 Task: Update the home feature of the saved search to include RV parking.
Action: Mouse moved to (937, 142)
Screenshot: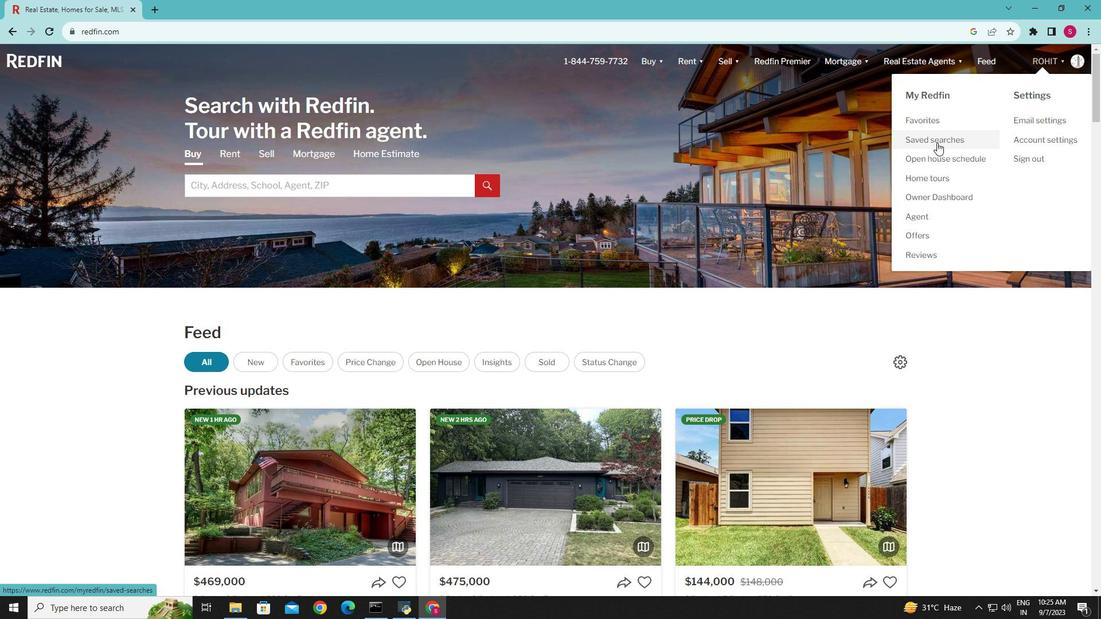 
Action: Mouse pressed left at (937, 142)
Screenshot: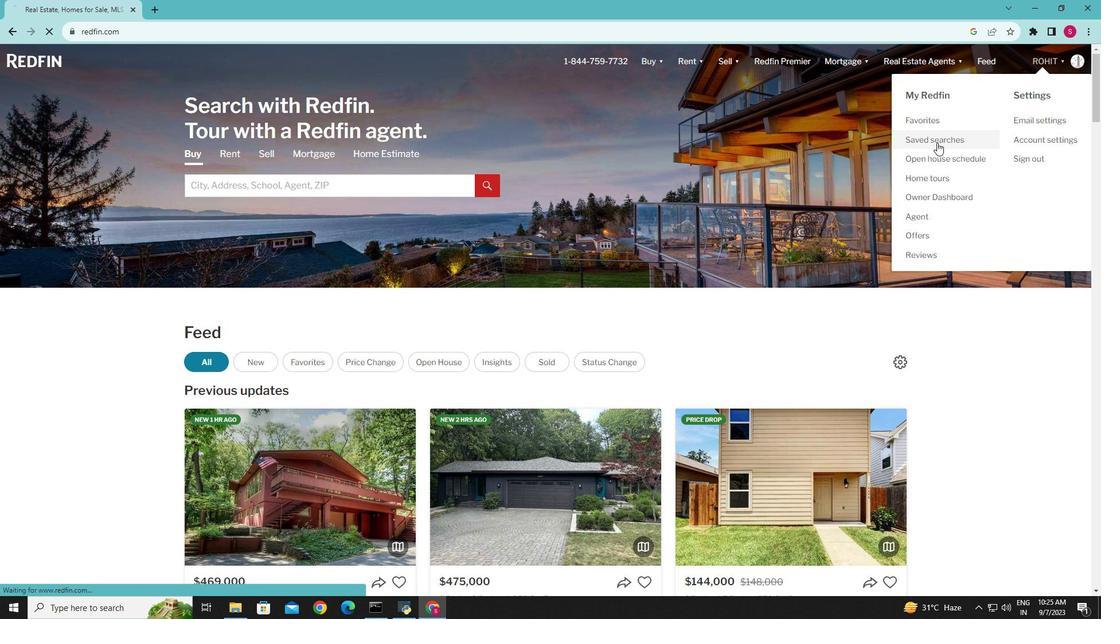 
Action: Mouse moved to (367, 275)
Screenshot: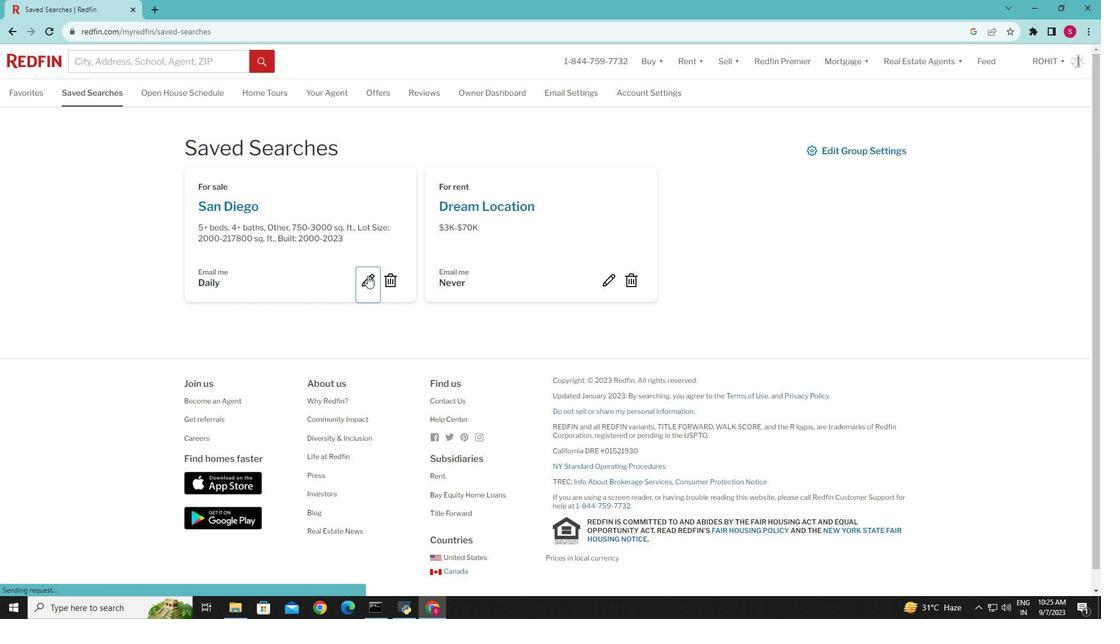 
Action: Mouse pressed left at (367, 275)
Screenshot: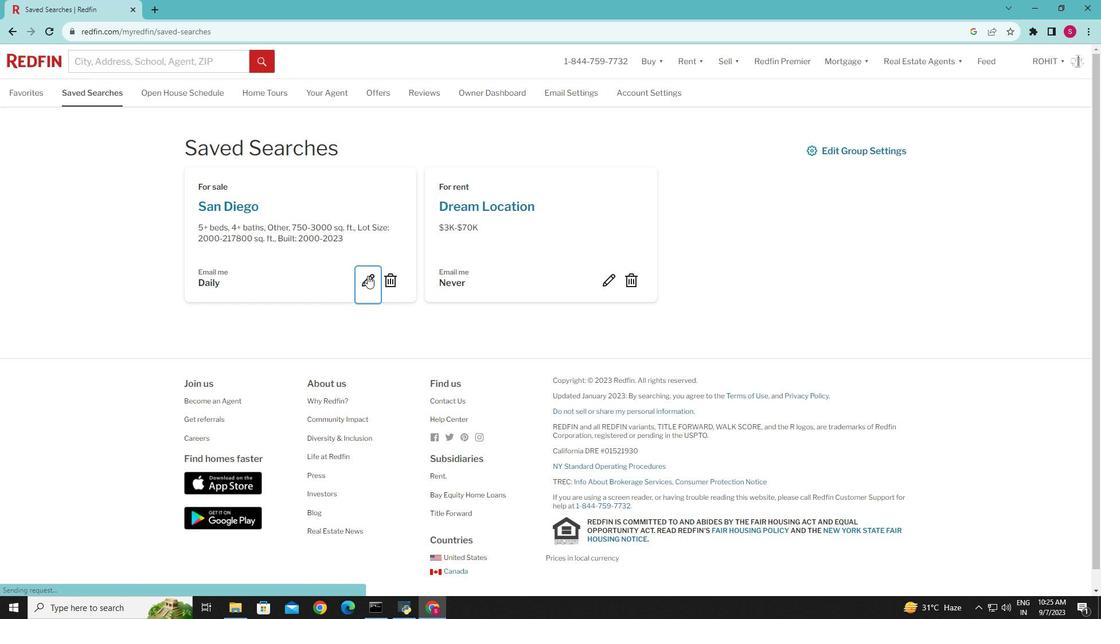 
Action: Mouse moved to (367, 274)
Screenshot: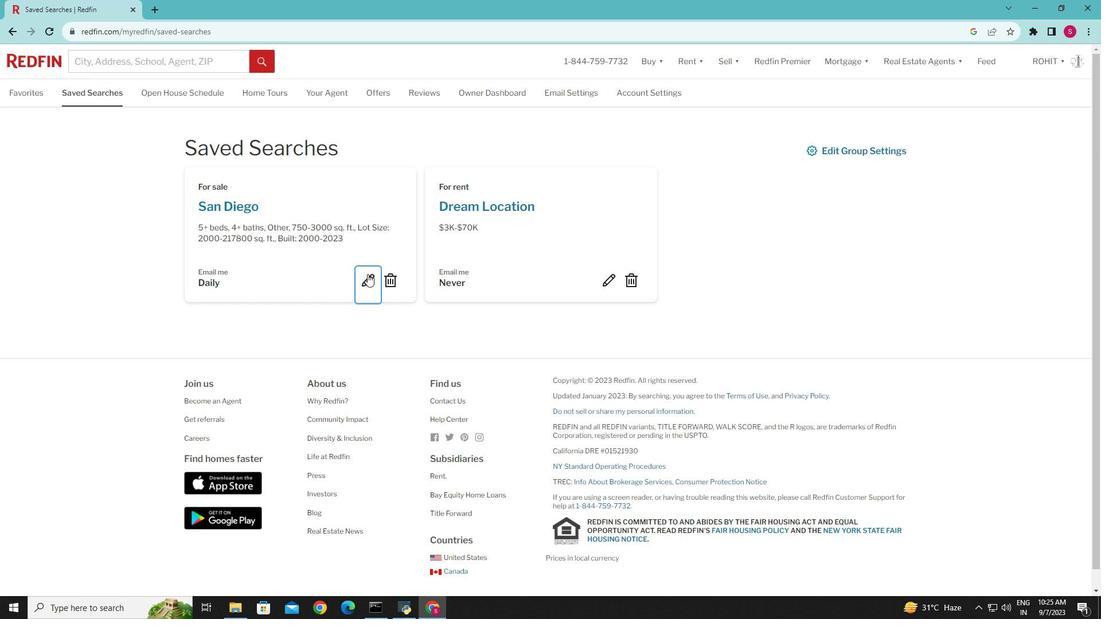 
Action: Mouse pressed left at (367, 274)
Screenshot: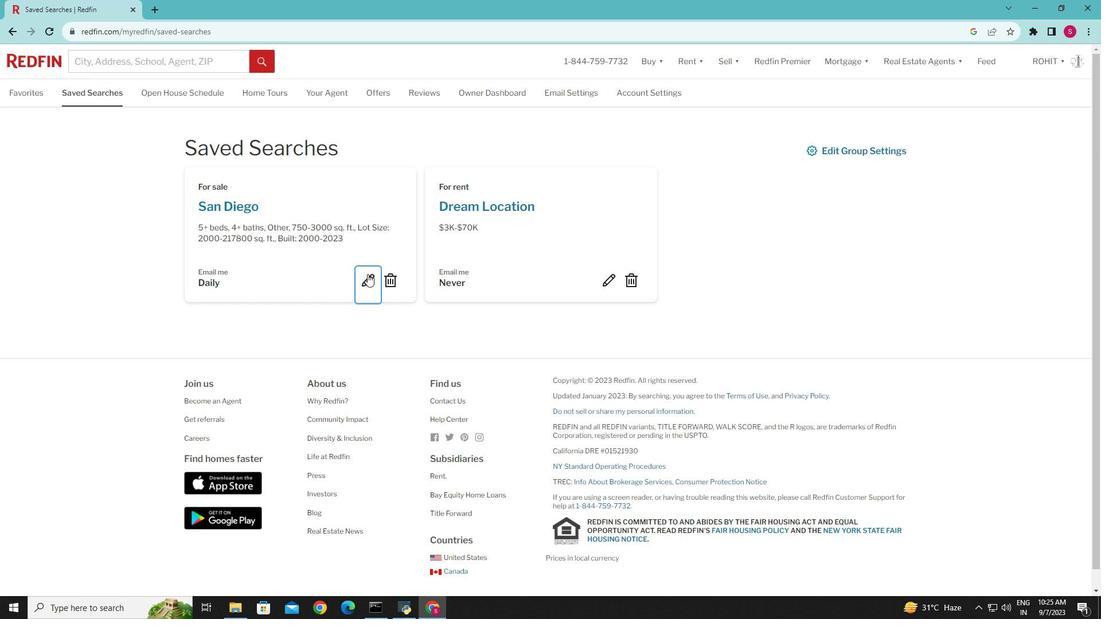 
Action: Mouse moved to (533, 336)
Screenshot: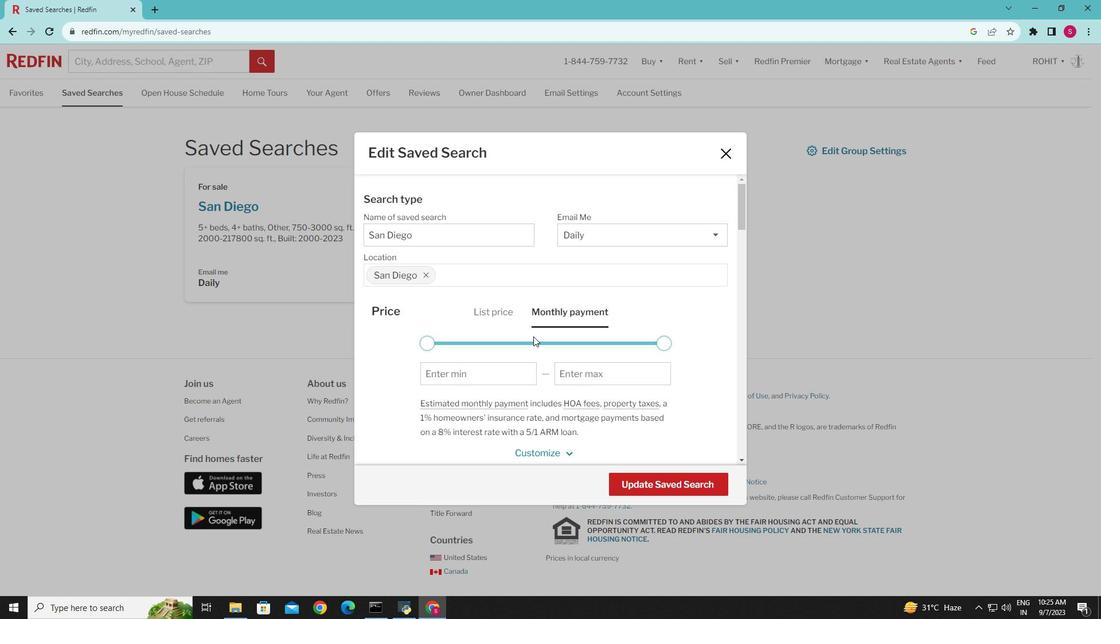 
Action: Mouse scrolled (533, 336) with delta (0, 0)
Screenshot: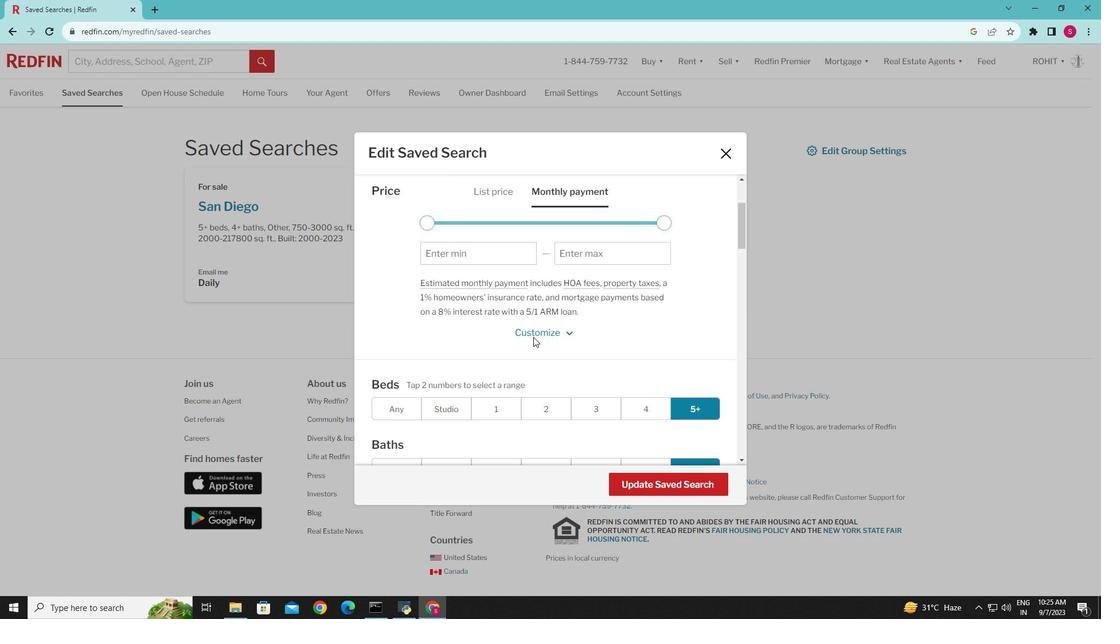 
Action: Mouse scrolled (533, 336) with delta (0, 0)
Screenshot: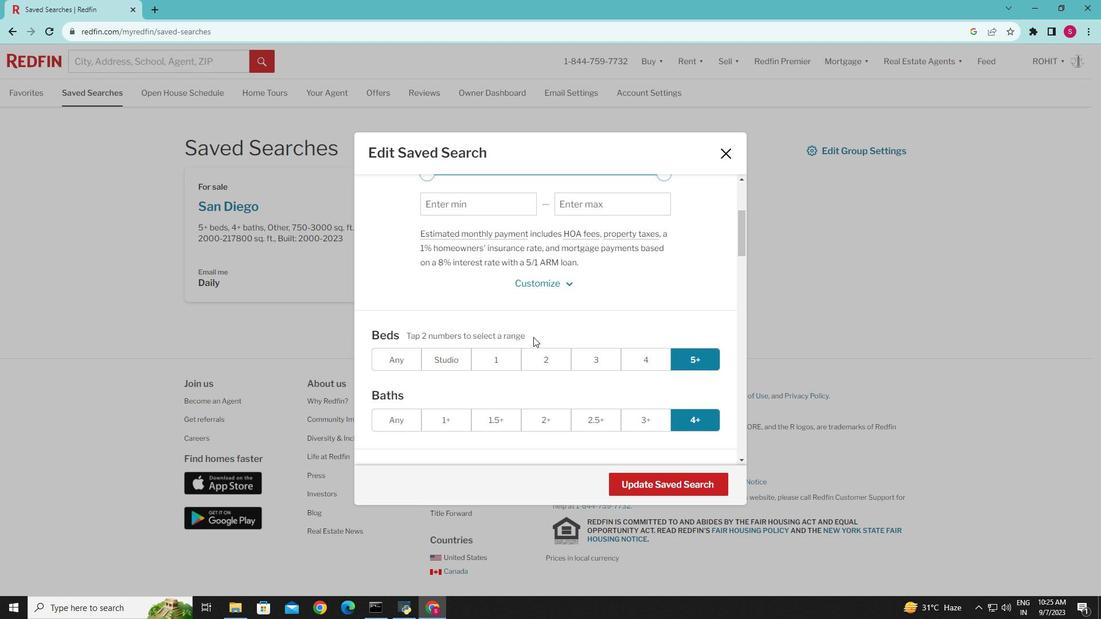 
Action: Mouse moved to (533, 337)
Screenshot: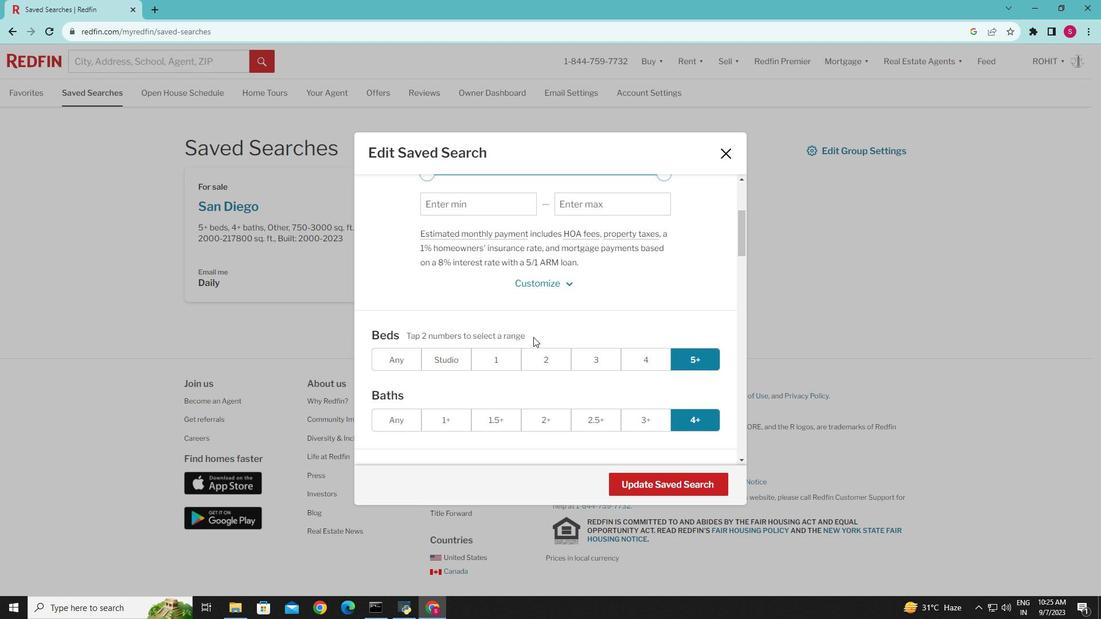 
Action: Mouse scrolled (533, 336) with delta (0, 0)
Screenshot: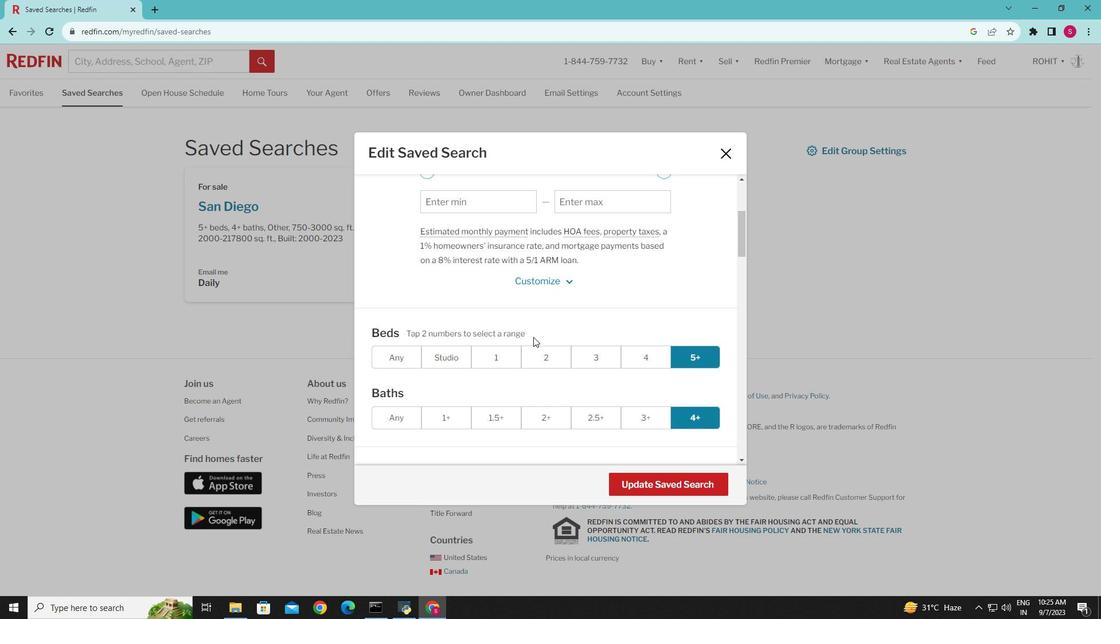 
Action: Mouse scrolled (533, 336) with delta (0, 0)
Screenshot: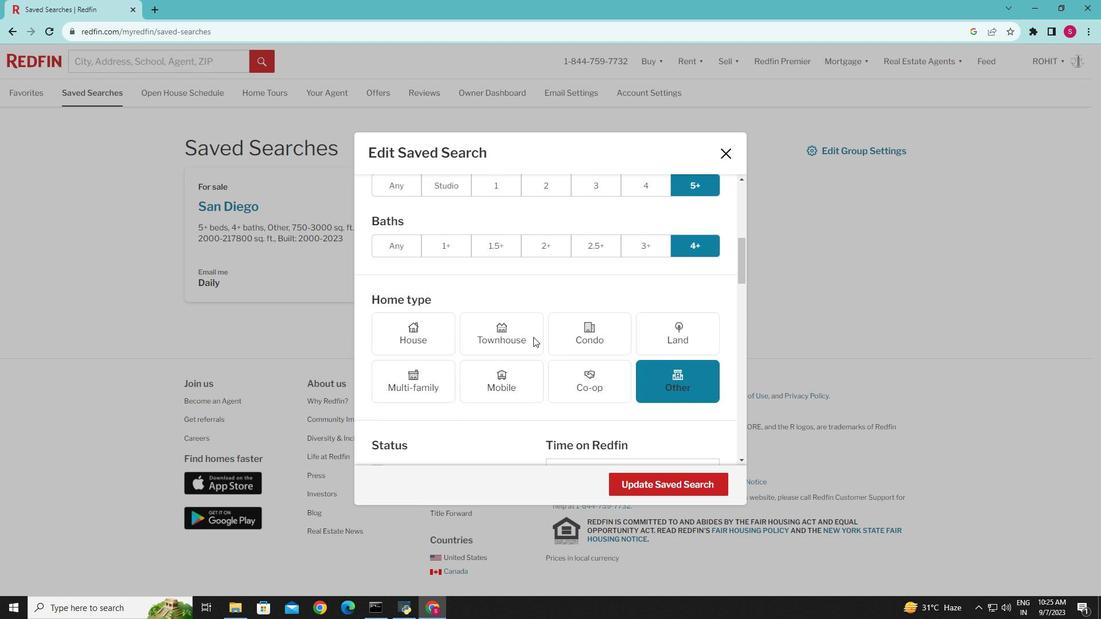 
Action: Mouse scrolled (533, 336) with delta (0, 0)
Screenshot: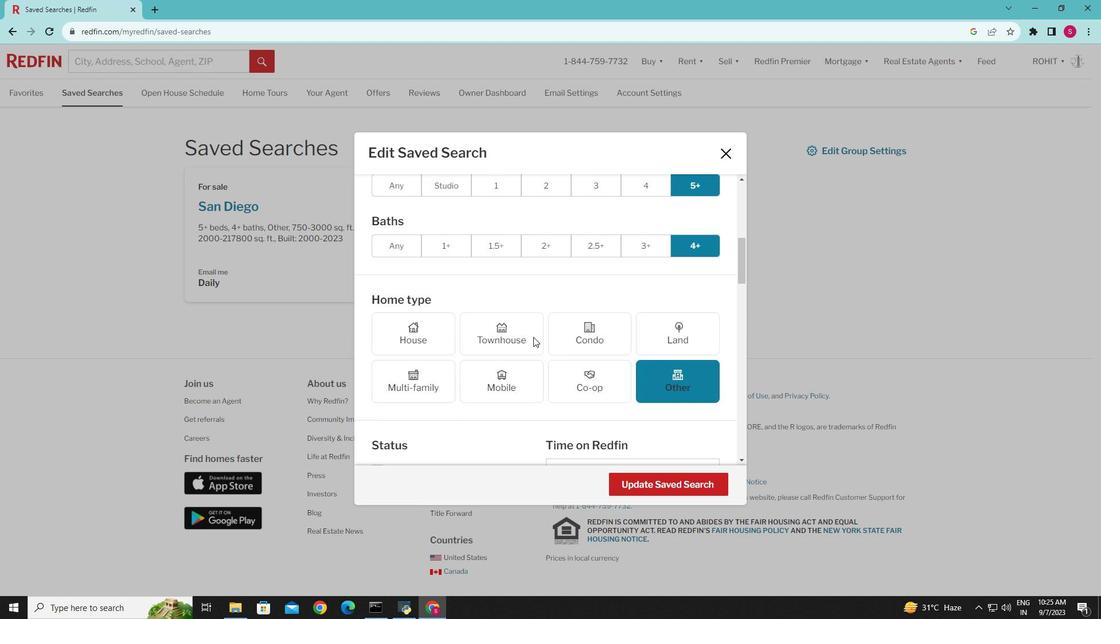 
Action: Mouse scrolled (533, 336) with delta (0, 0)
Screenshot: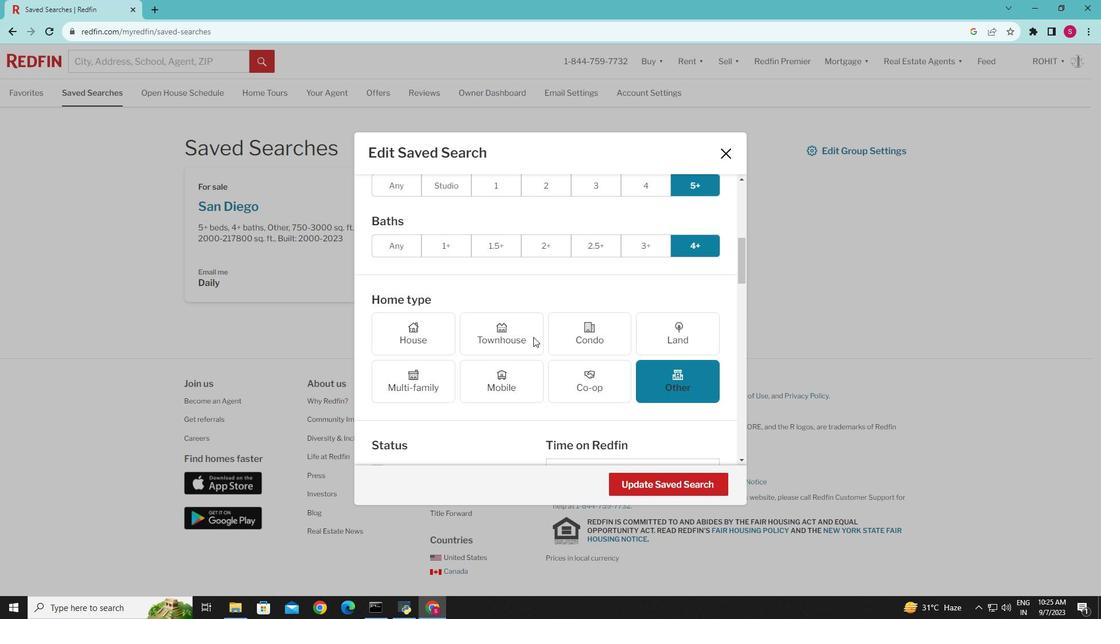 
Action: Mouse scrolled (533, 336) with delta (0, 0)
Screenshot: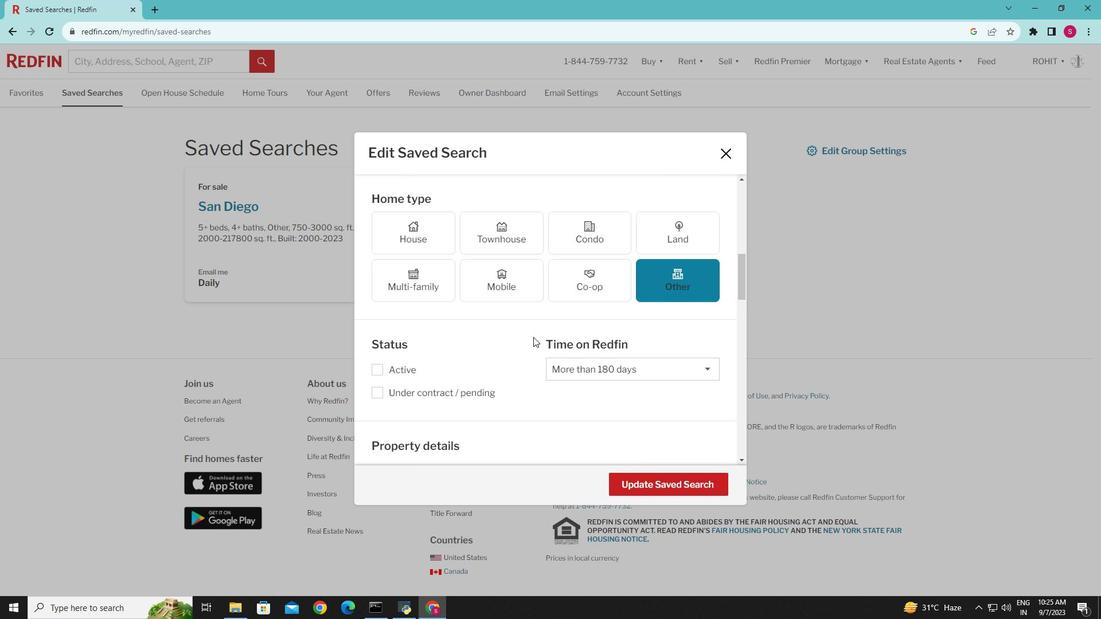 
Action: Mouse scrolled (533, 336) with delta (0, 0)
Screenshot: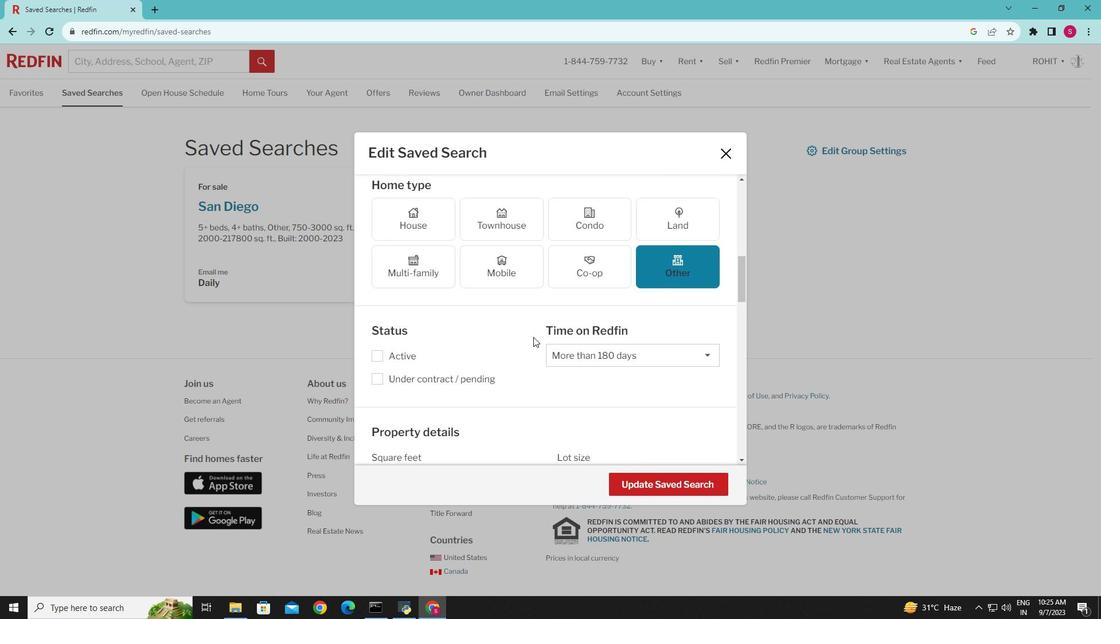 
Action: Mouse scrolled (533, 336) with delta (0, 0)
Screenshot: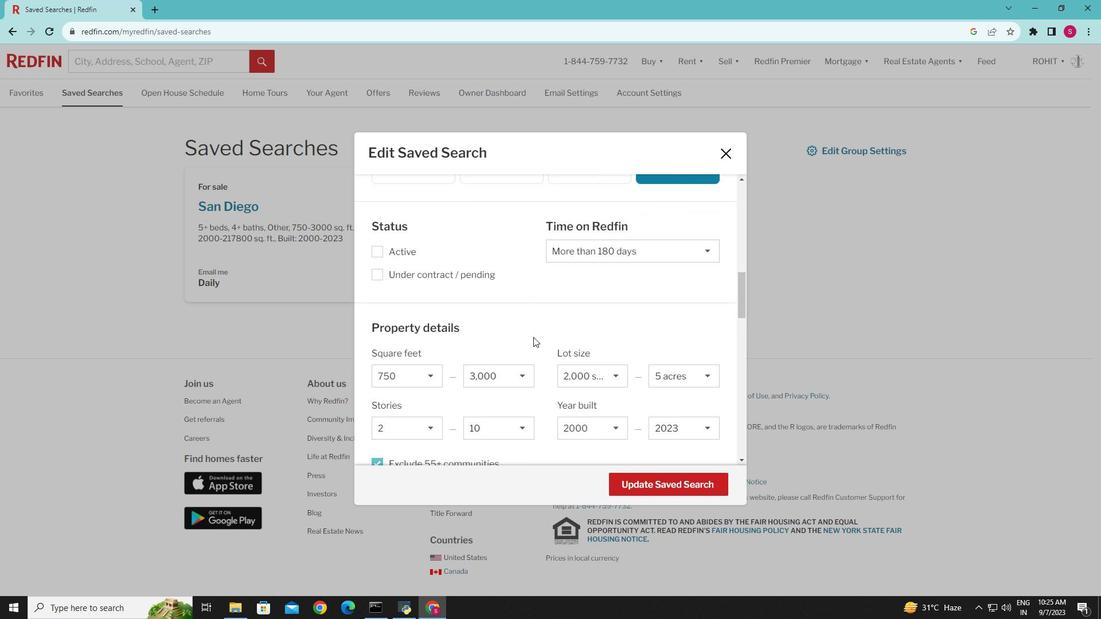 
Action: Mouse scrolled (533, 336) with delta (0, 0)
Screenshot: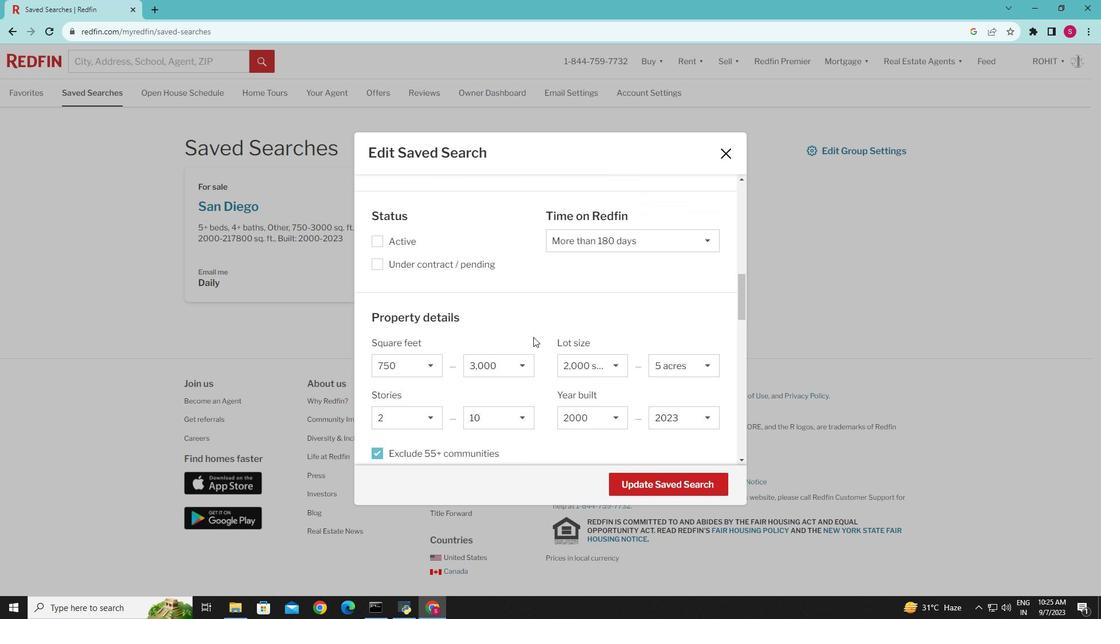 
Action: Mouse scrolled (533, 336) with delta (0, 0)
Screenshot: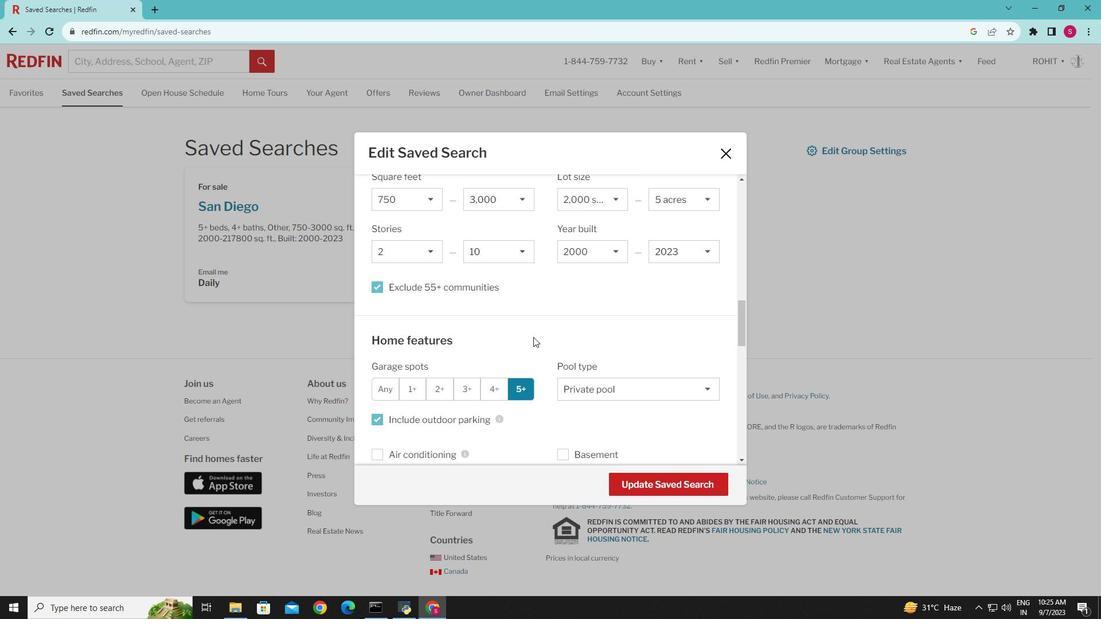 
Action: Mouse scrolled (533, 336) with delta (0, 0)
Screenshot: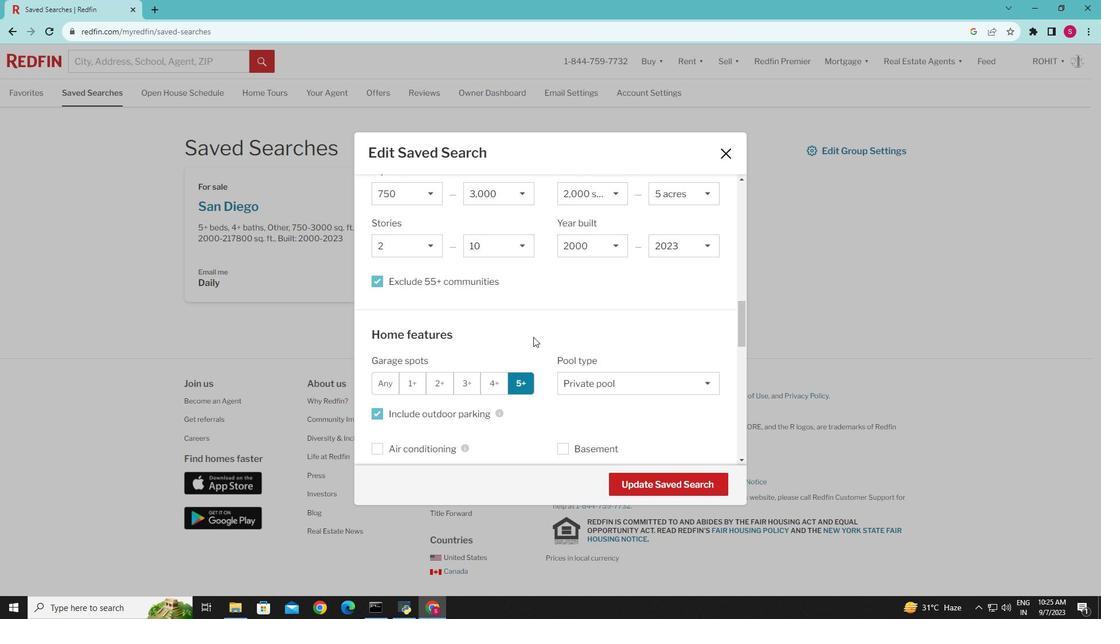 
Action: Mouse scrolled (533, 336) with delta (0, 0)
Screenshot: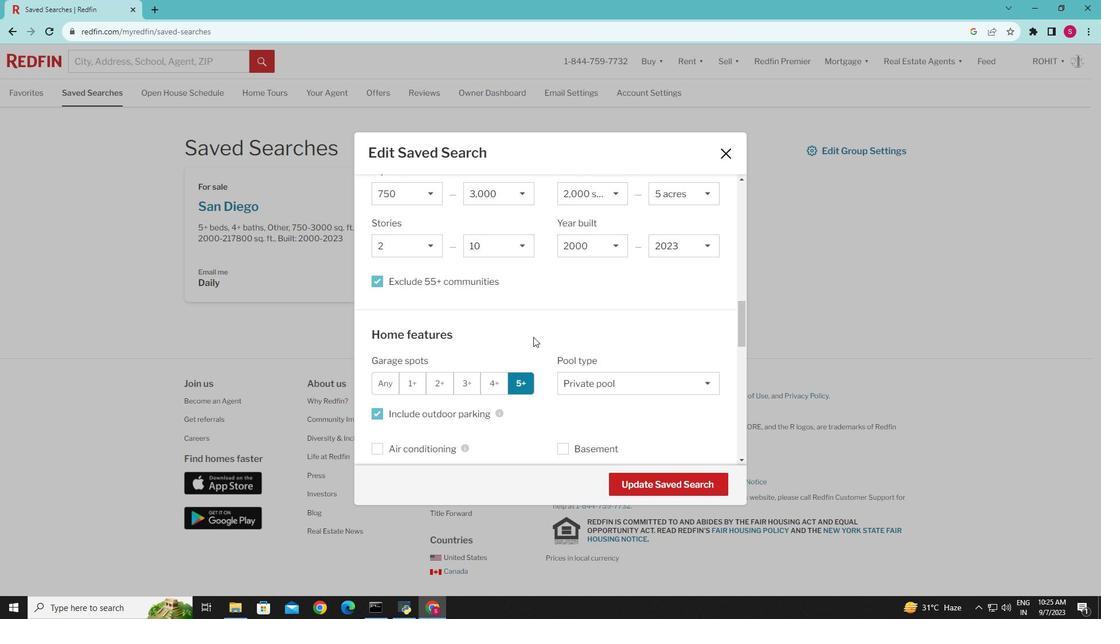 
Action: Mouse scrolled (533, 336) with delta (0, 0)
Screenshot: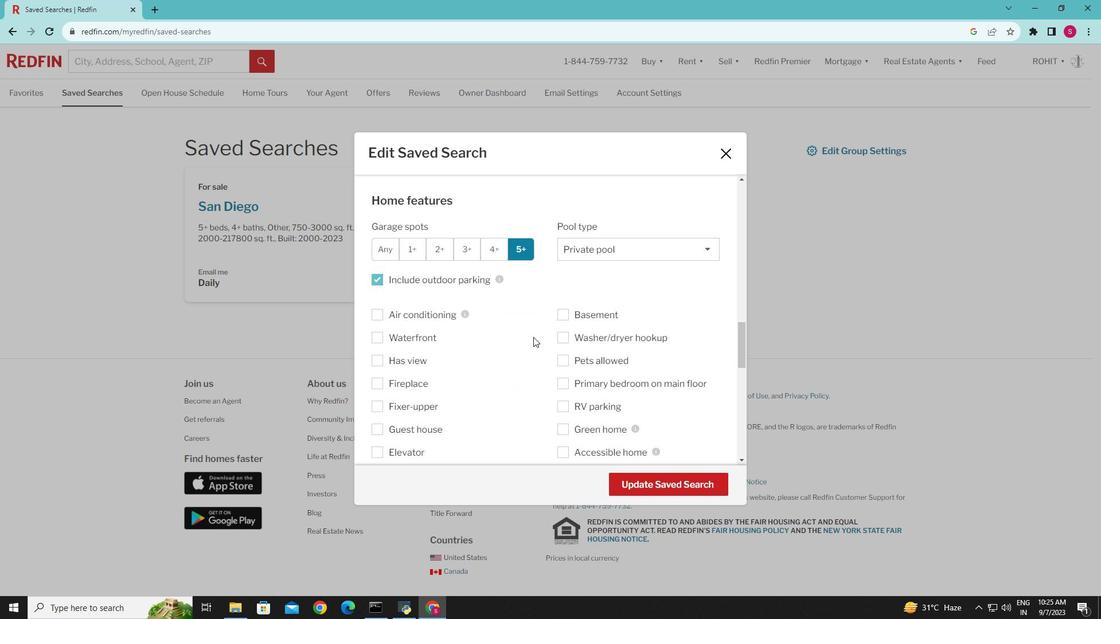 
Action: Mouse scrolled (533, 336) with delta (0, 0)
Screenshot: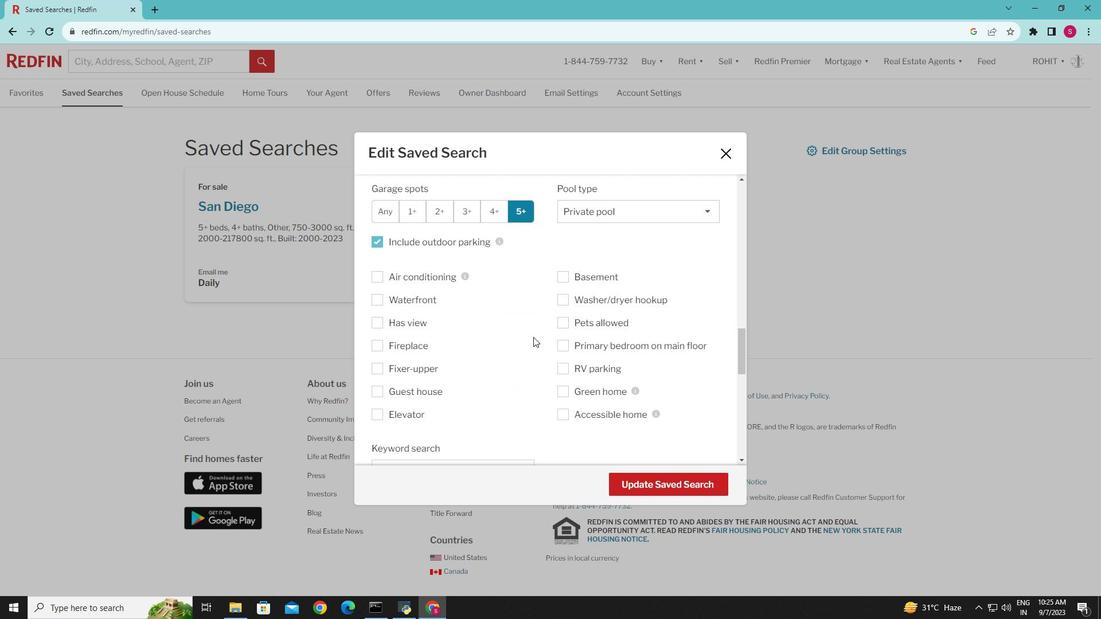 
Action: Mouse scrolled (533, 336) with delta (0, 0)
Screenshot: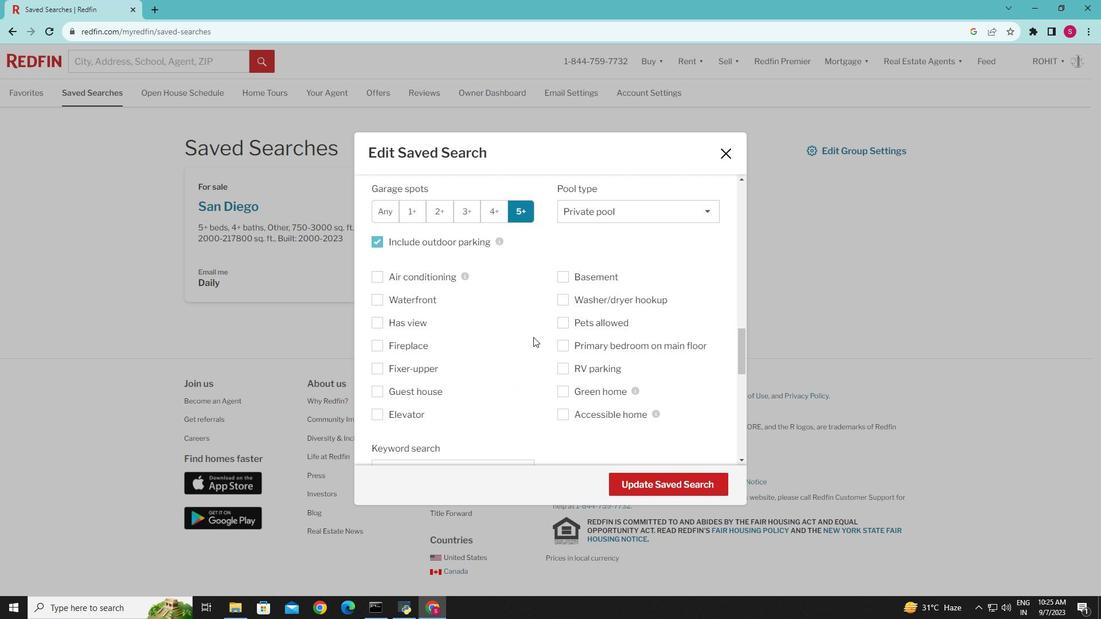 
Action: Mouse moved to (562, 370)
Screenshot: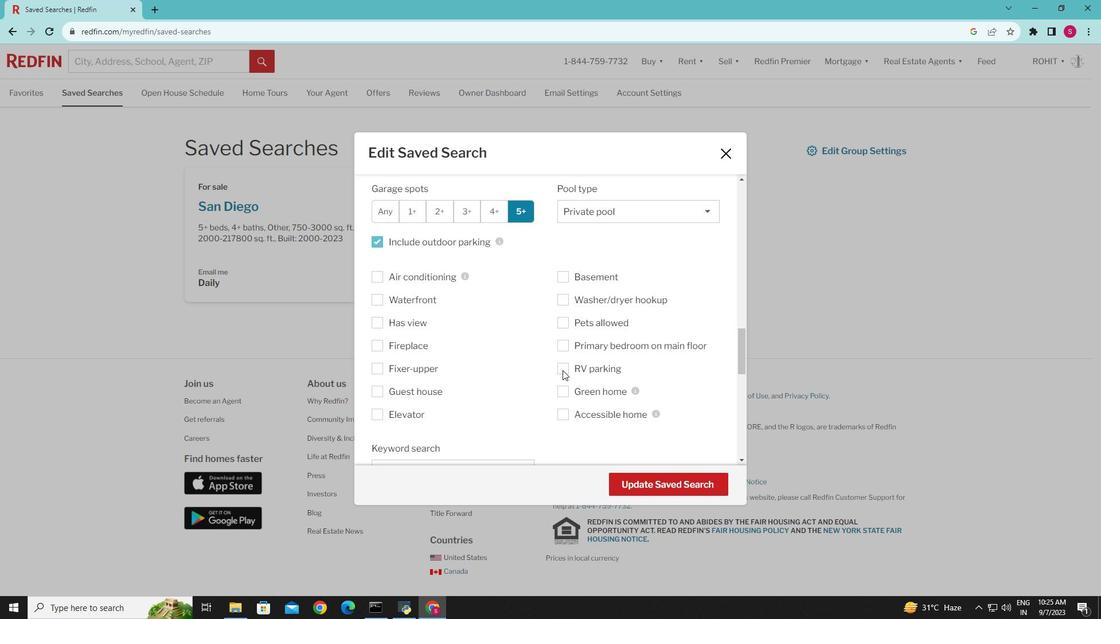 
Action: Mouse pressed left at (562, 370)
Screenshot: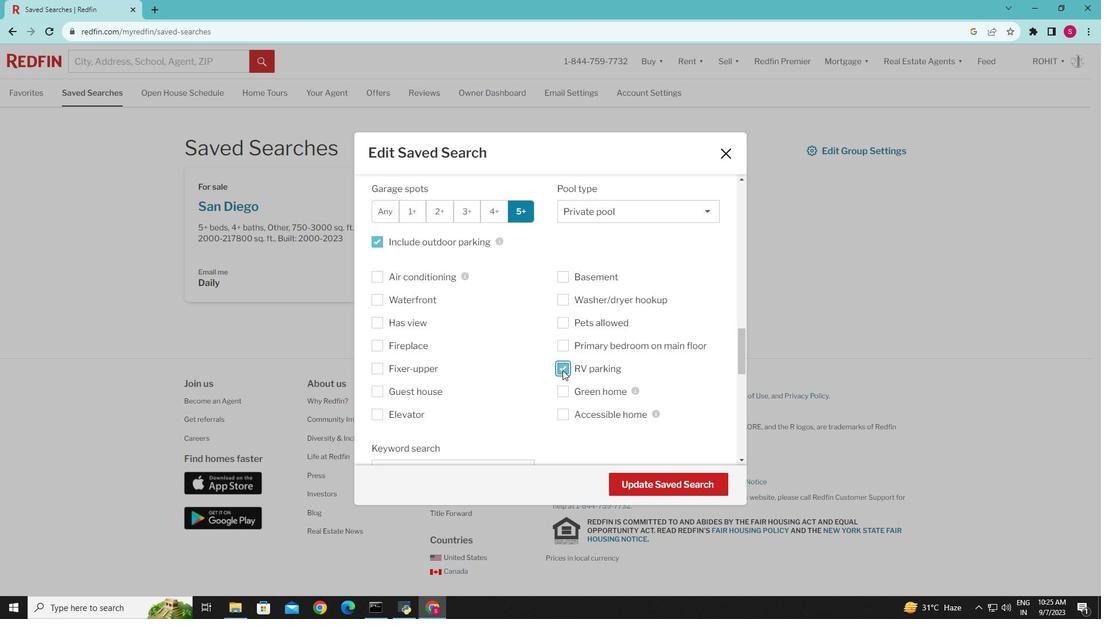 
Action: Mouse moved to (645, 488)
Screenshot: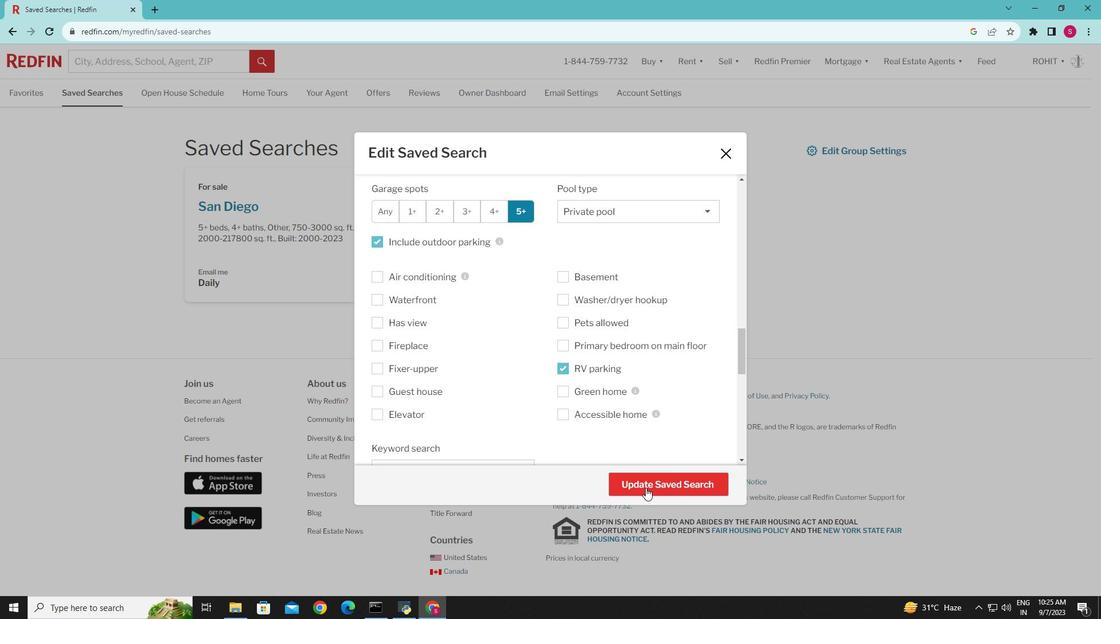 
Action: Mouse pressed left at (645, 488)
Screenshot: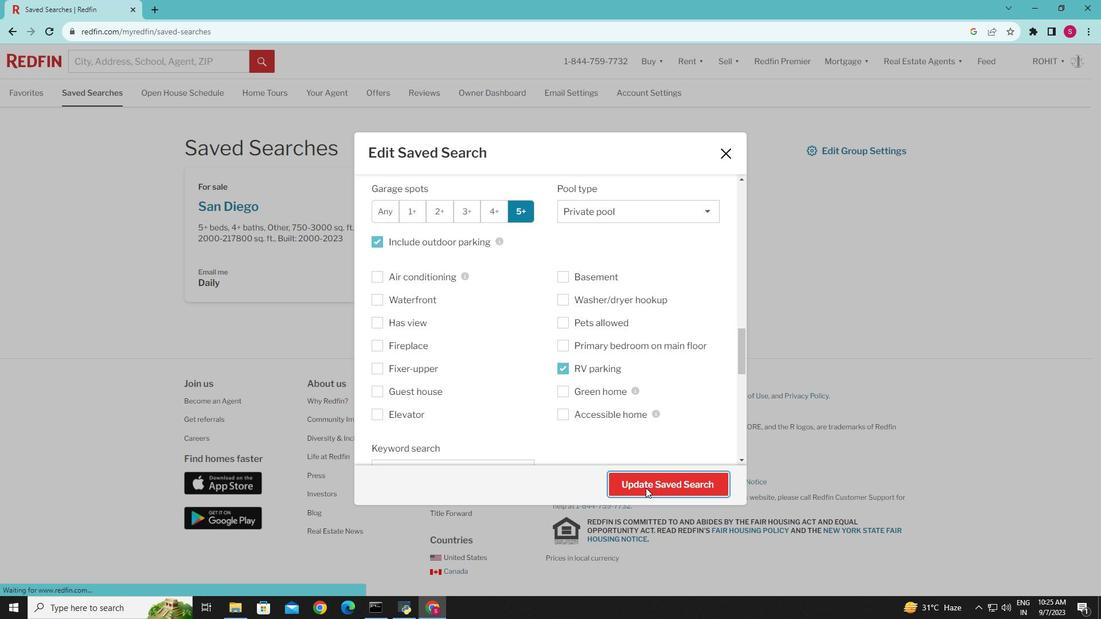 
Action: Mouse moved to (616, 464)
Screenshot: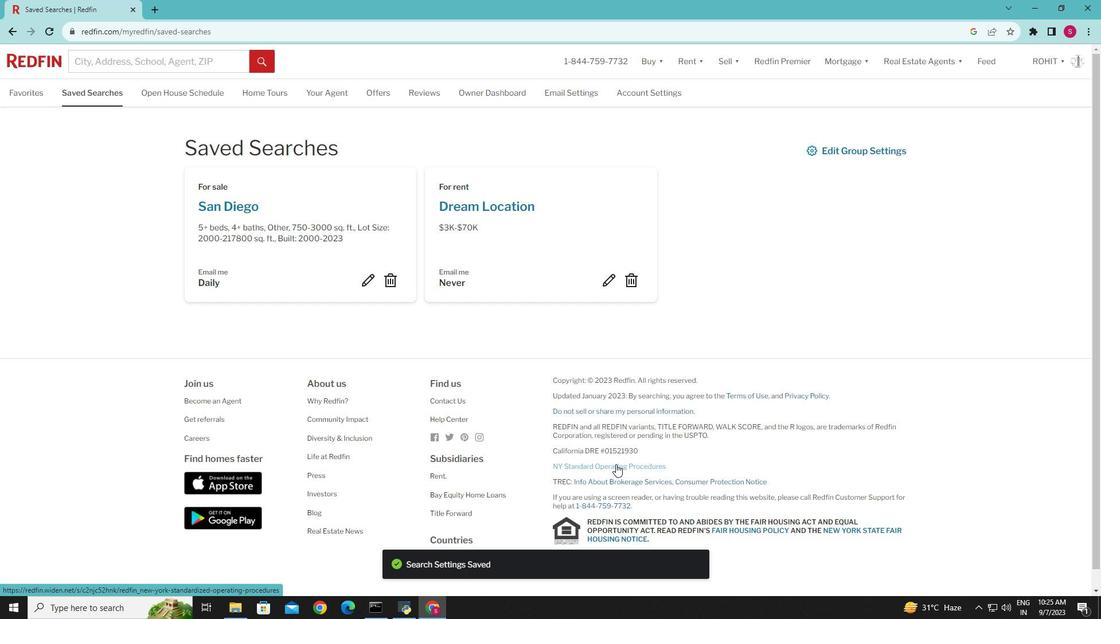 
